 Task: Create Workspace Audit and Assurance Services Workspace description Create and manage vendor and supplier diversity initiatives. Workspace type Other
Action: Mouse moved to (286, 63)
Screenshot: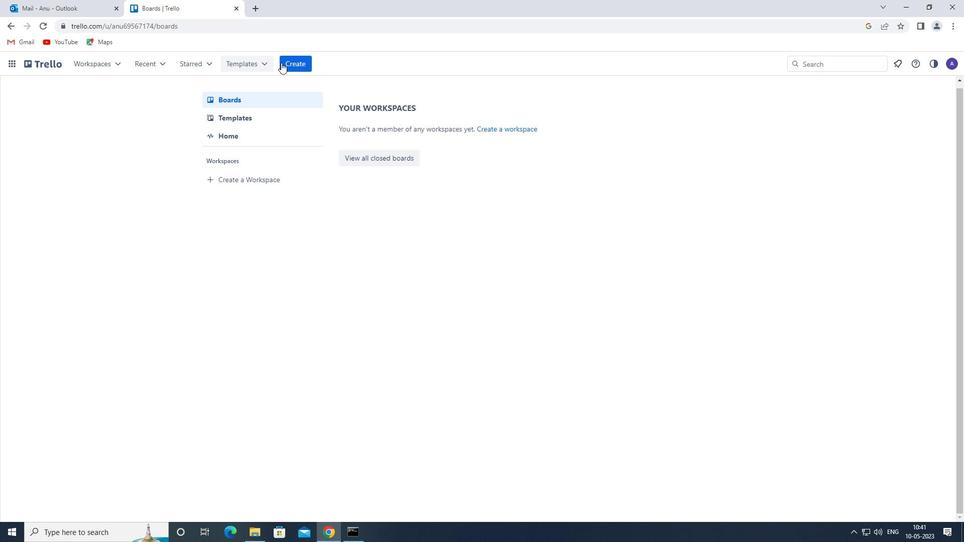 
Action: Mouse pressed left at (286, 63)
Screenshot: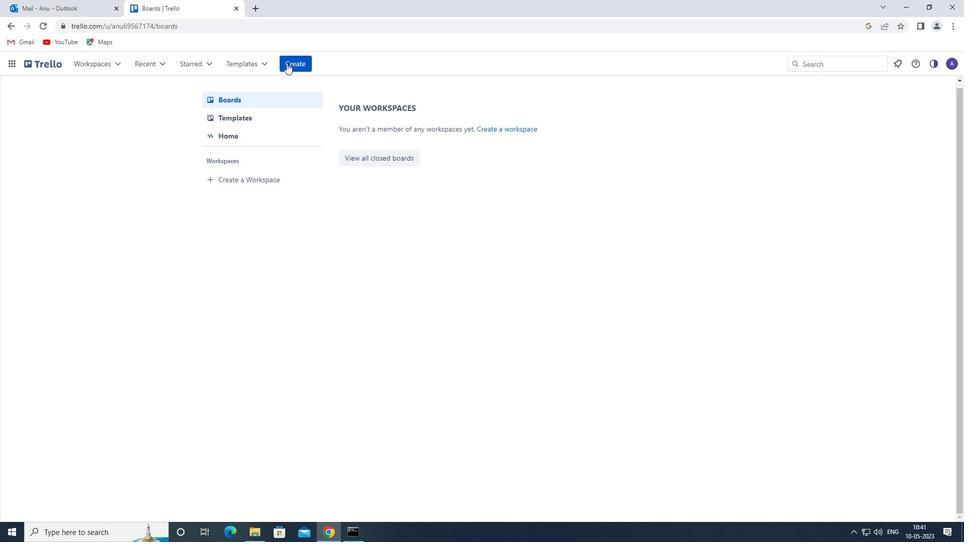 
Action: Mouse moved to (329, 164)
Screenshot: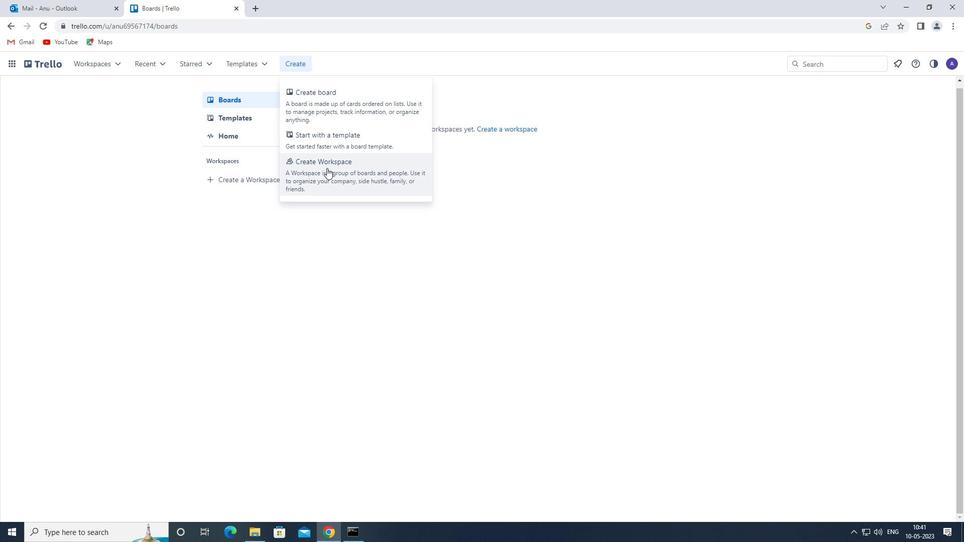 
Action: Mouse pressed left at (329, 164)
Screenshot: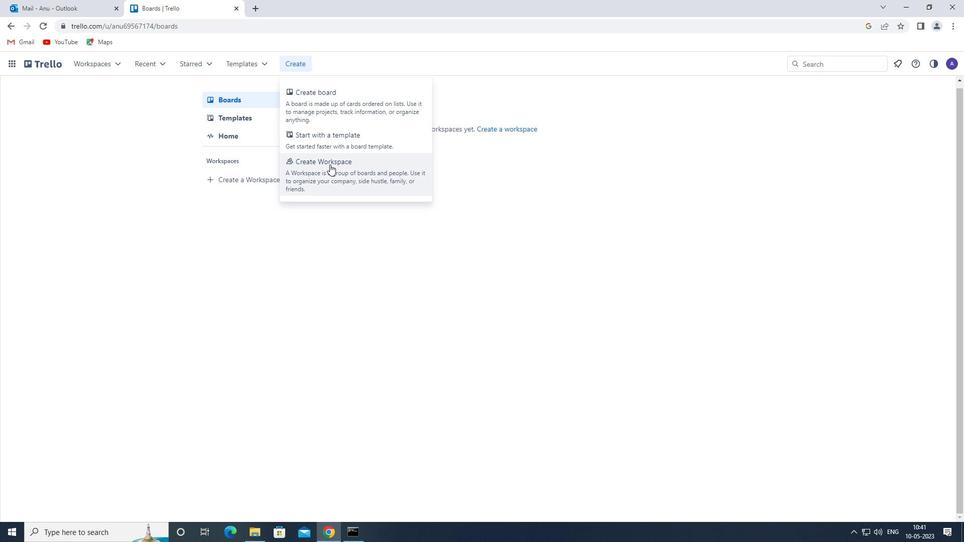 
Action: Mouse moved to (263, 193)
Screenshot: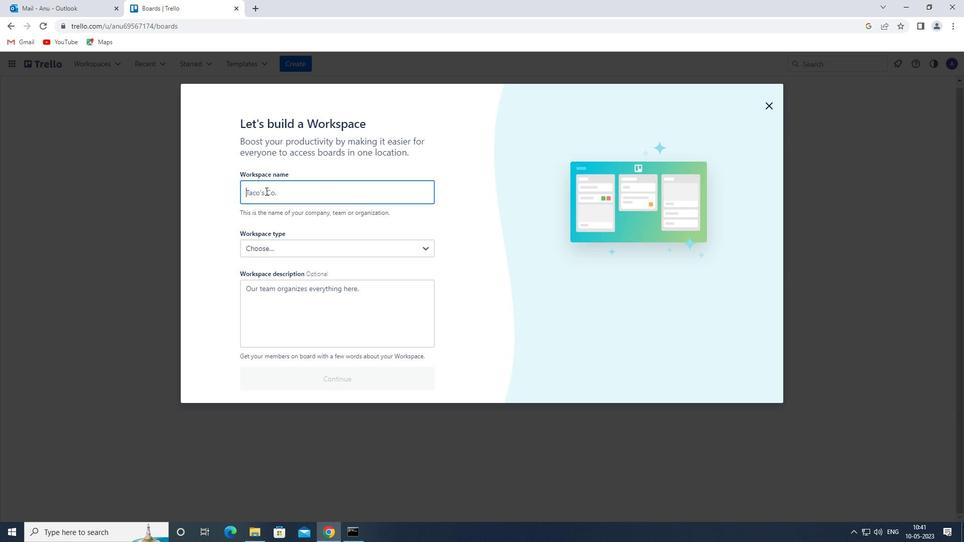 
Action: Mouse pressed left at (263, 193)
Screenshot: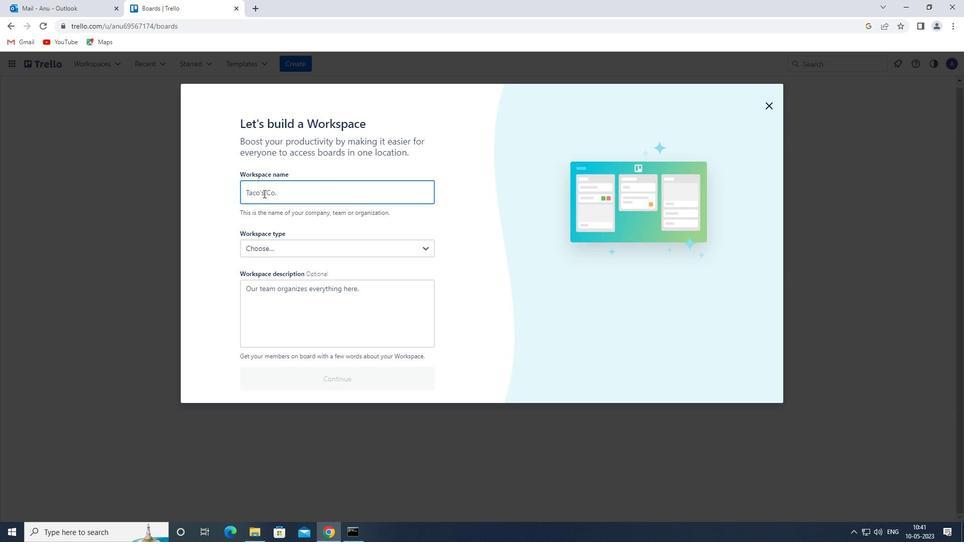 
Action: Key pressed <Key.shift><Key.shift><Key.shift><Key.shift><Key.shift><Key.shift><Key.shift><Key.shift><Key.shift>AUDIT<Key.space>AND<Key.space><Key.shift>ASSURANCE
Screenshot: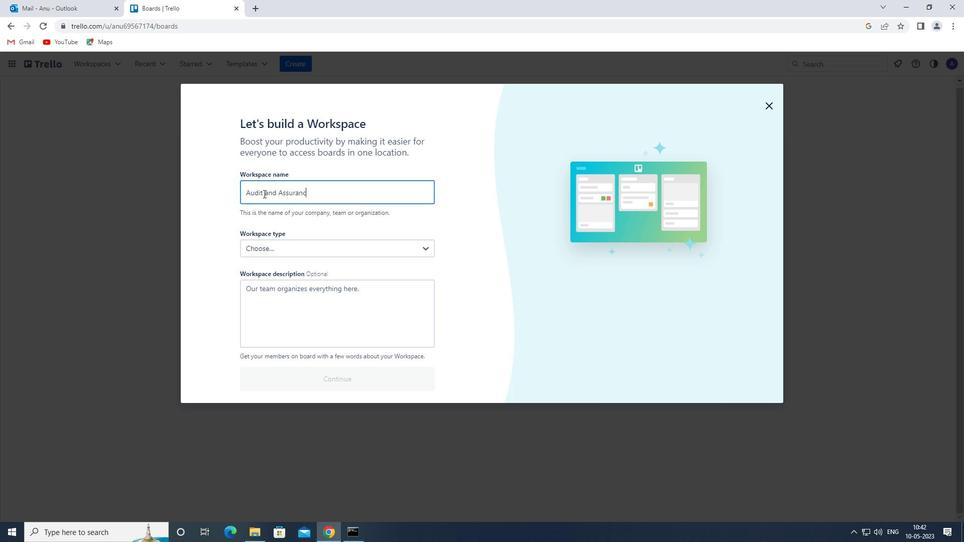 
Action: Mouse moved to (317, 204)
Screenshot: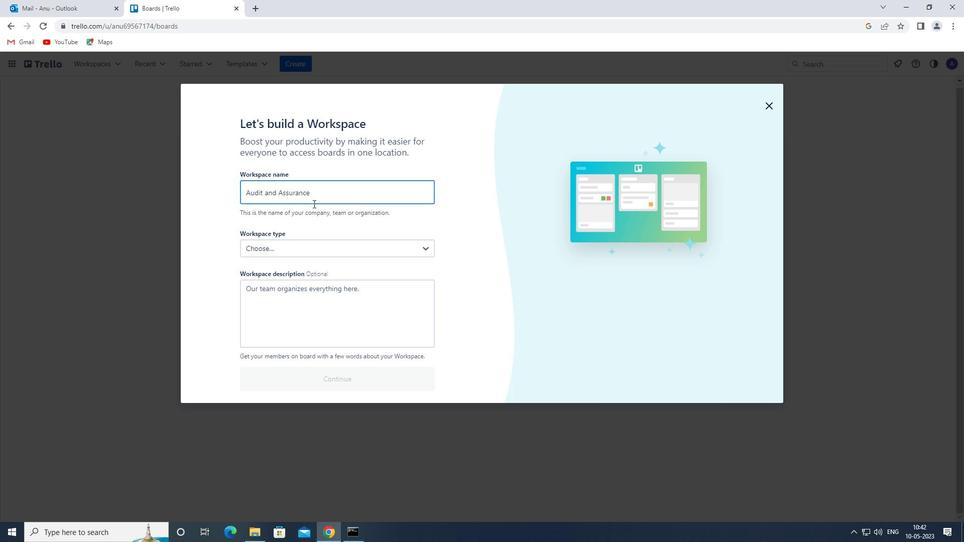 
Action: Key pressed <Key.space><Key.shift>SERVICES
Screenshot: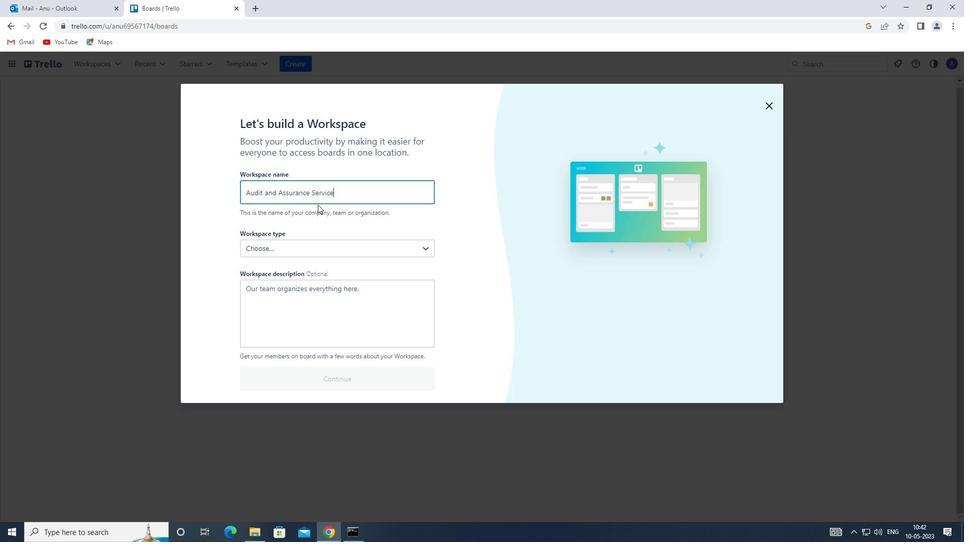 
Action: Mouse moved to (326, 296)
Screenshot: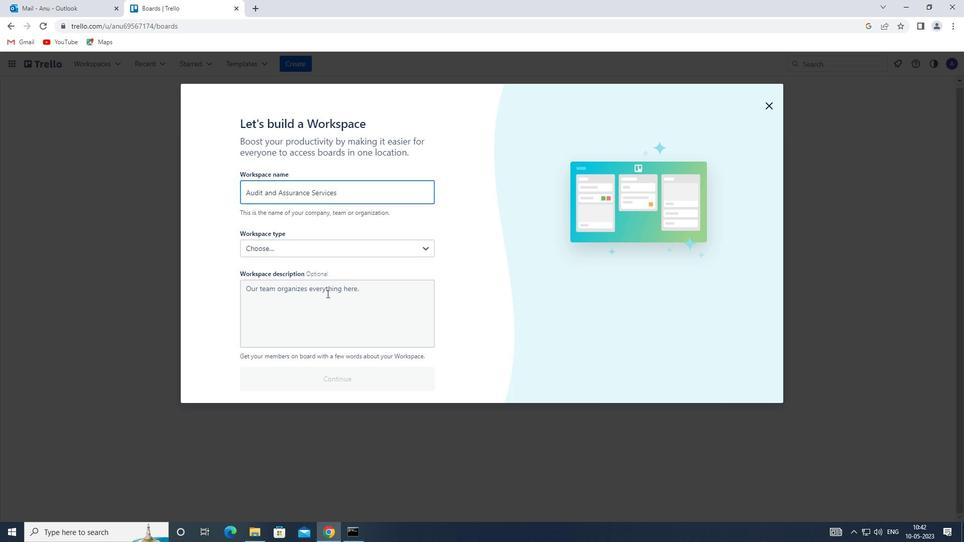 
Action: Mouse pressed left at (326, 296)
Screenshot: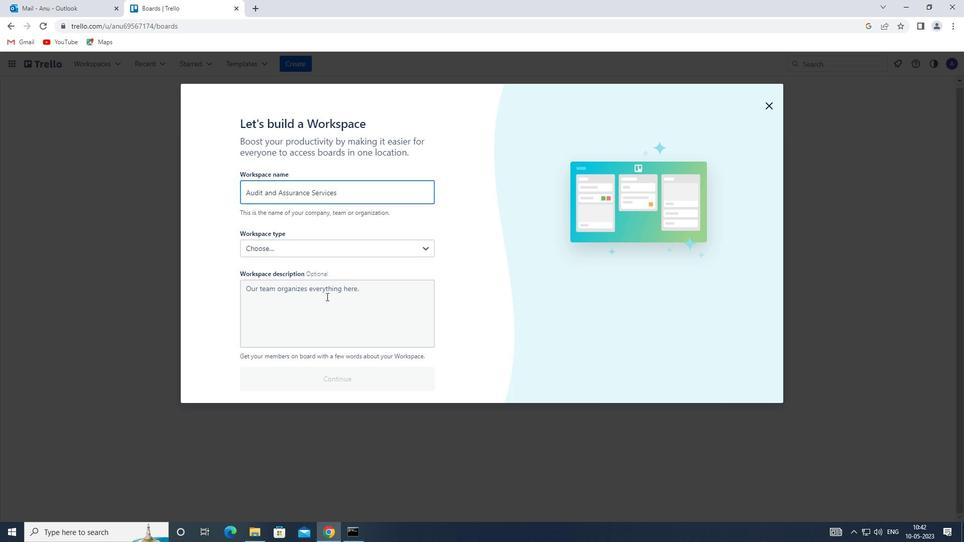 
Action: Key pressed <Key.shift>CREAT<Key.space>AND
Screenshot: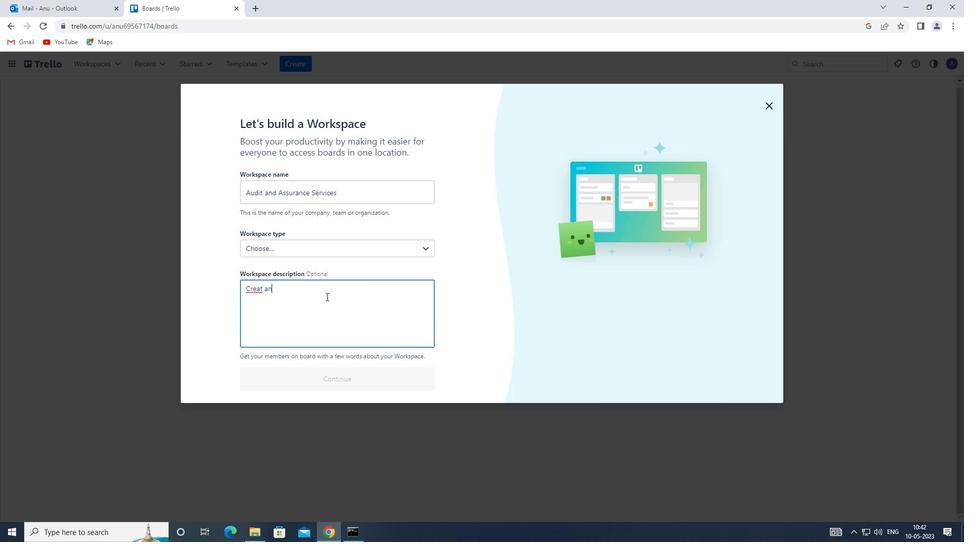 
Action: Mouse moved to (262, 288)
Screenshot: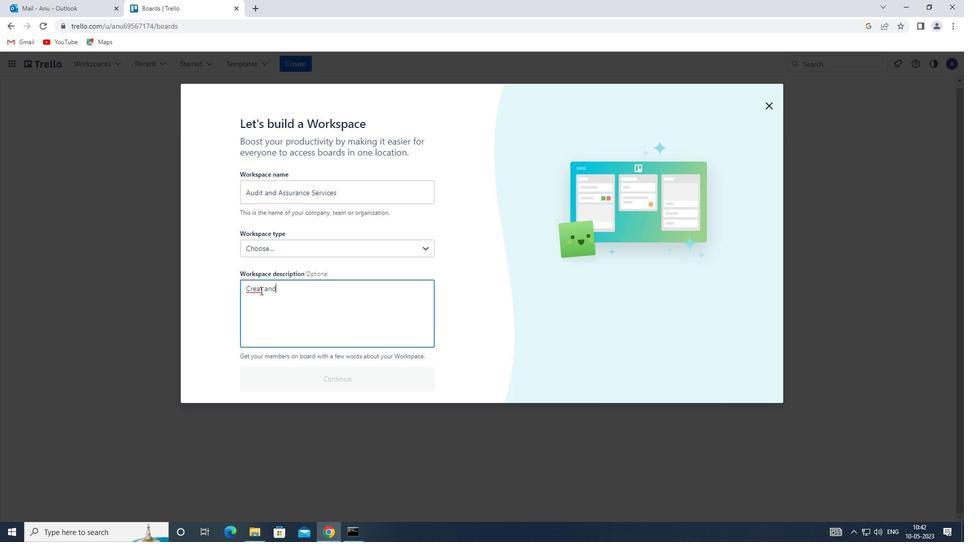 
Action: Mouse pressed left at (262, 288)
Screenshot: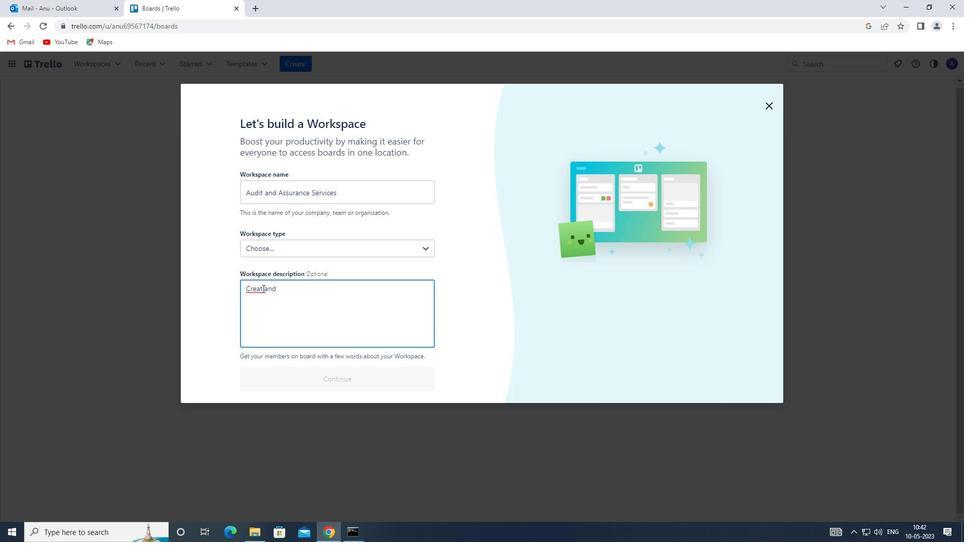 
Action: Mouse moved to (263, 288)
Screenshot: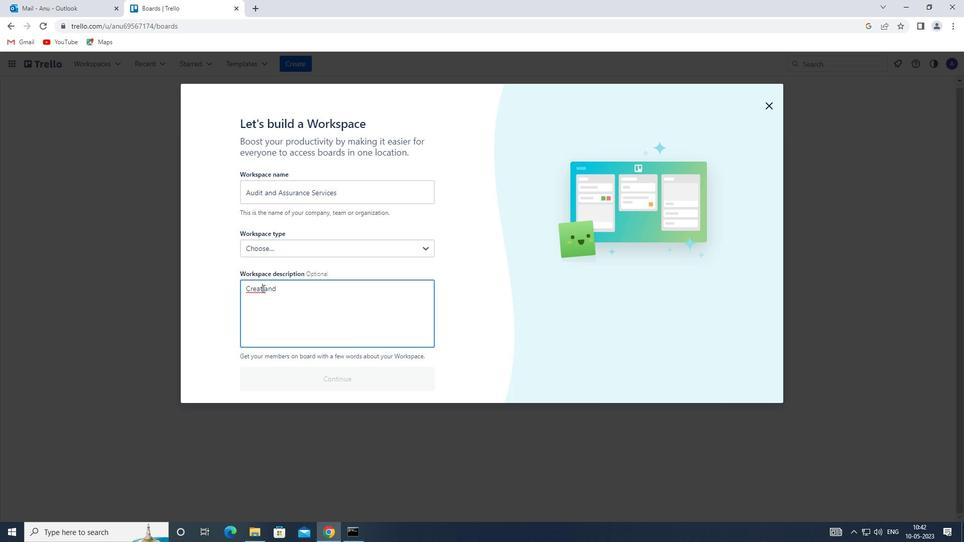 
Action: Key pressed E
Screenshot: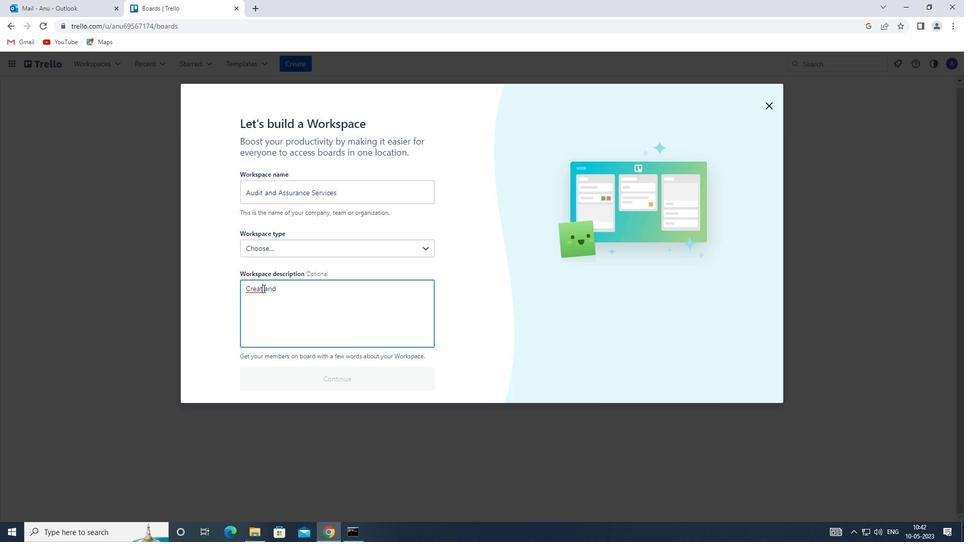 
Action: Mouse moved to (280, 288)
Screenshot: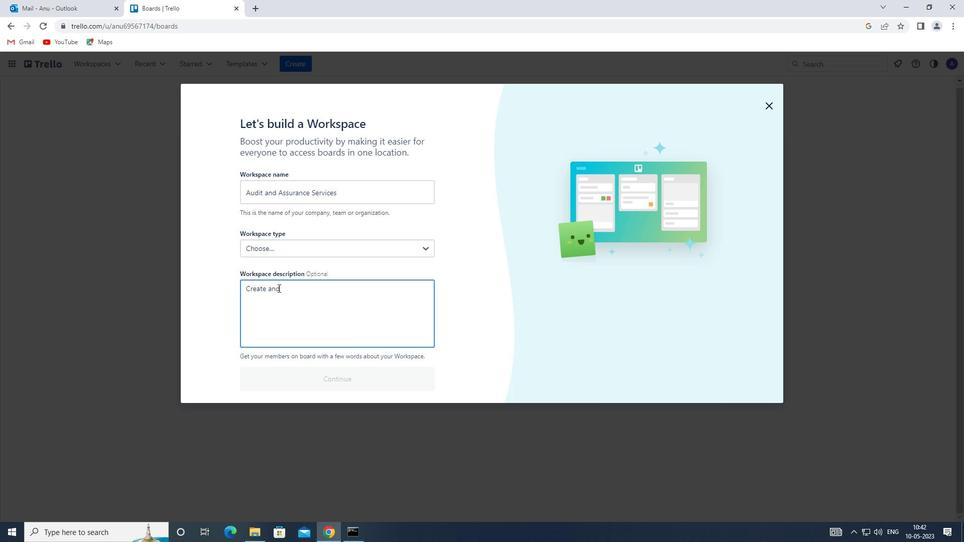 
Action: Mouse pressed left at (280, 288)
Screenshot: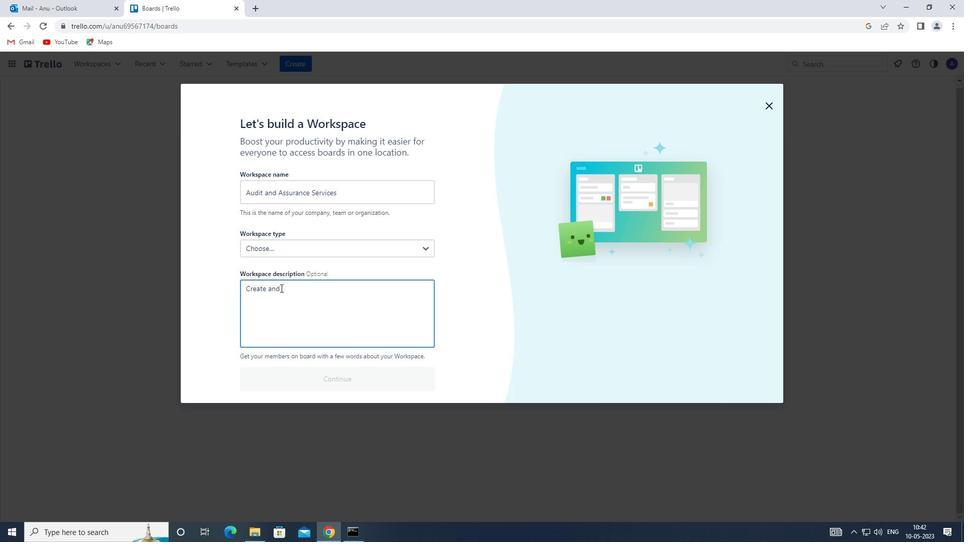 
Action: Key pressed <Key.space><Key.shift><Key.shift><Key.shift><Key.shift><Key.shift><Key.shift><Key.shift><Key.shift><Key.shift><Key.shift><Key.shift><Key.shift><Key.shift><Key.shift><Key.shift><Key.shift><Key.shift><Key.shift><Key.shift><Key.shift><Key.shift><Key.shift><Key.shift><Key.shift><Key.shift><Key.shift><Key.shift><Key.shift><Key.shift><Key.shift><Key.shift><Key.shift><Key.shift><Key.shift><Key.shift><Key.shift><Key.shift><Key.shift><Key.shift><Key.shift><Key.shift><Key.shift><Key.shift><Key.shift>MANAGE<Key.space><Key.shift>VENDOR<Key.space>AND<Key.space><Key.shift>SUOOL<Key.backspace><Key.backspace><Key.backspace>PPLIER<Key.space>DIVERSITY<Key.space>INITIATIVES
Screenshot: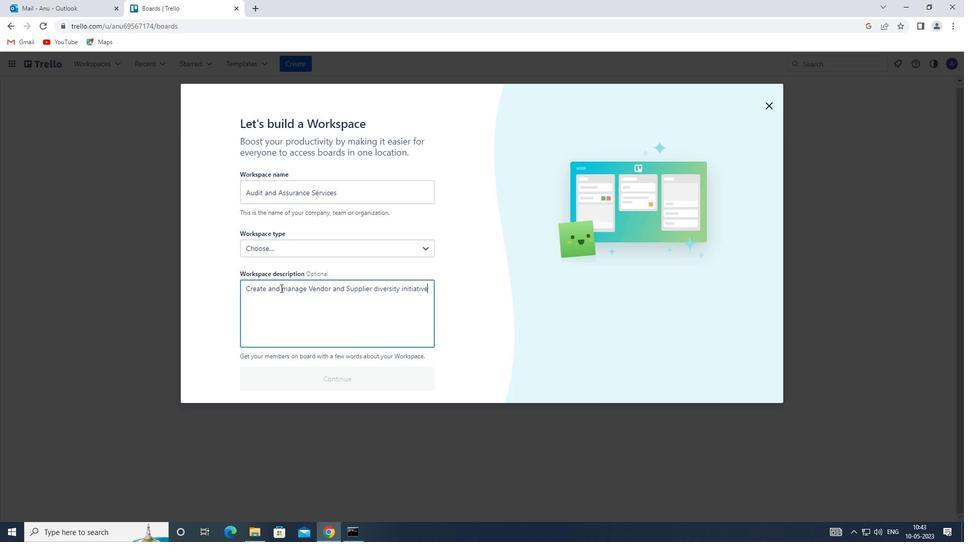 
Action: Mouse moved to (360, 245)
Screenshot: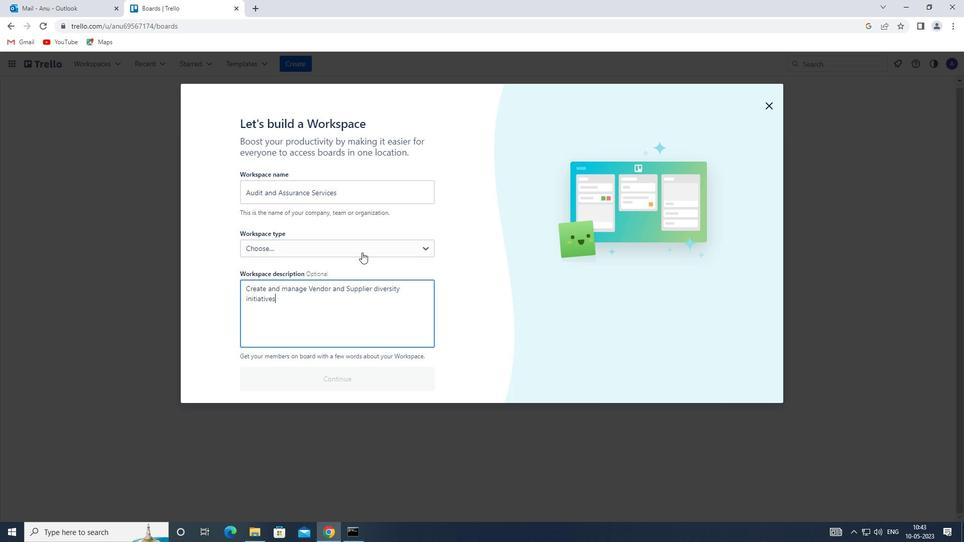 
Action: Mouse pressed left at (360, 245)
Screenshot: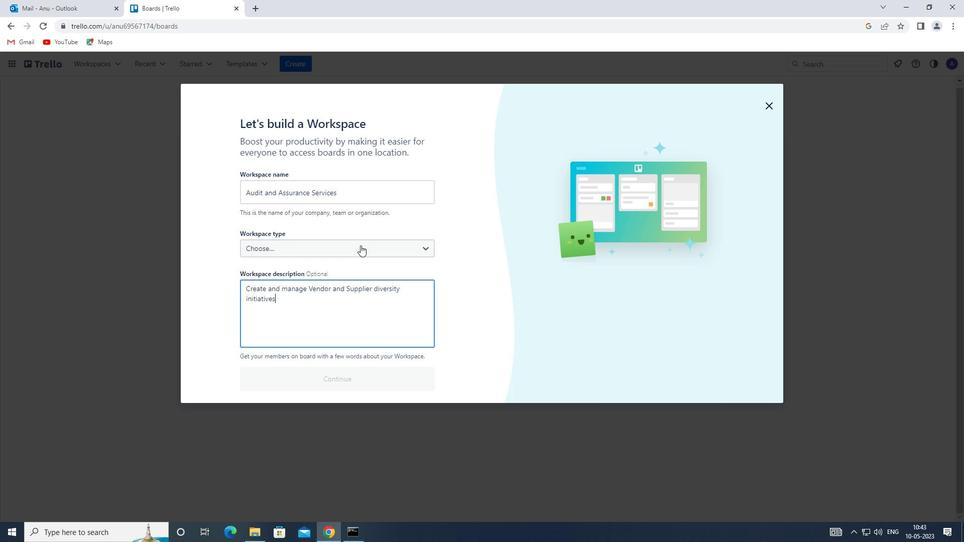 
Action: Mouse moved to (282, 380)
Screenshot: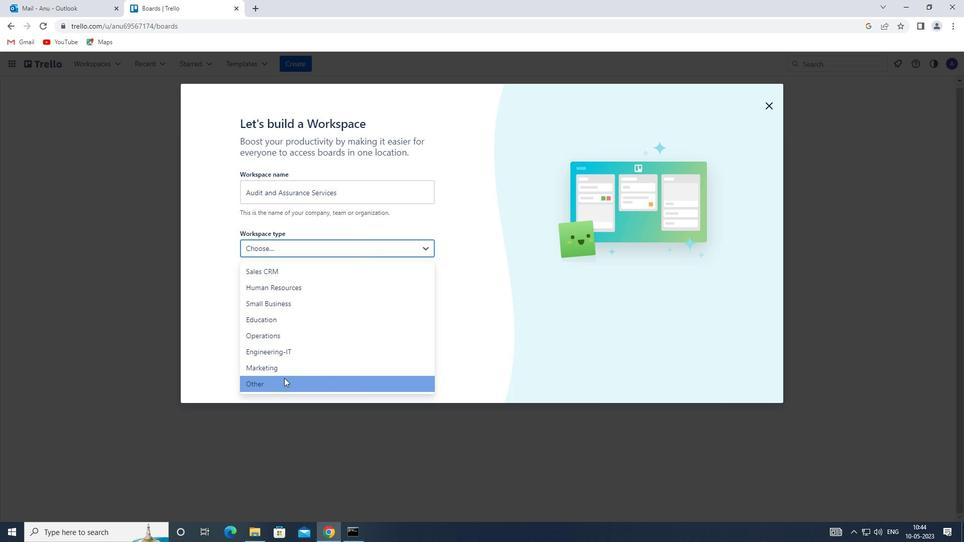 
Action: Mouse pressed left at (282, 380)
Screenshot: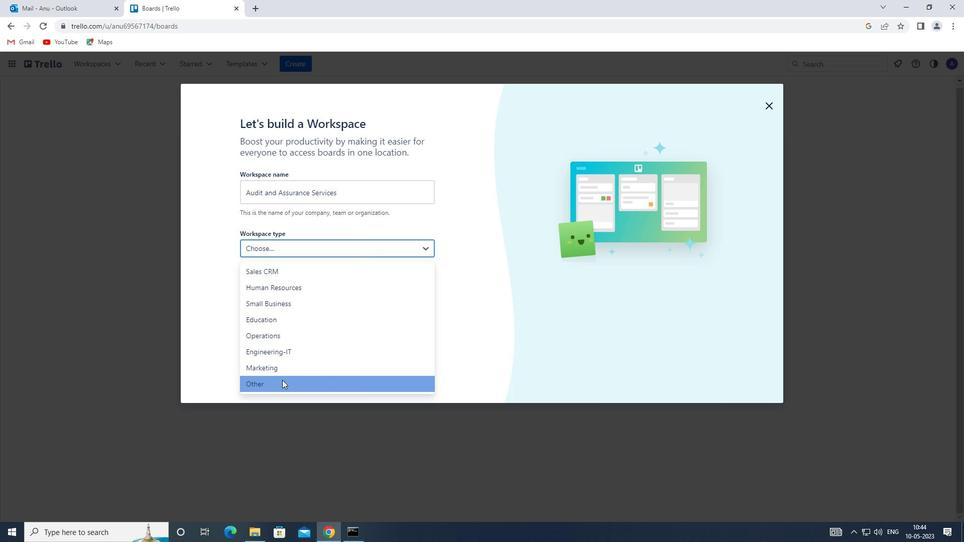 
Action: Mouse moved to (315, 380)
Screenshot: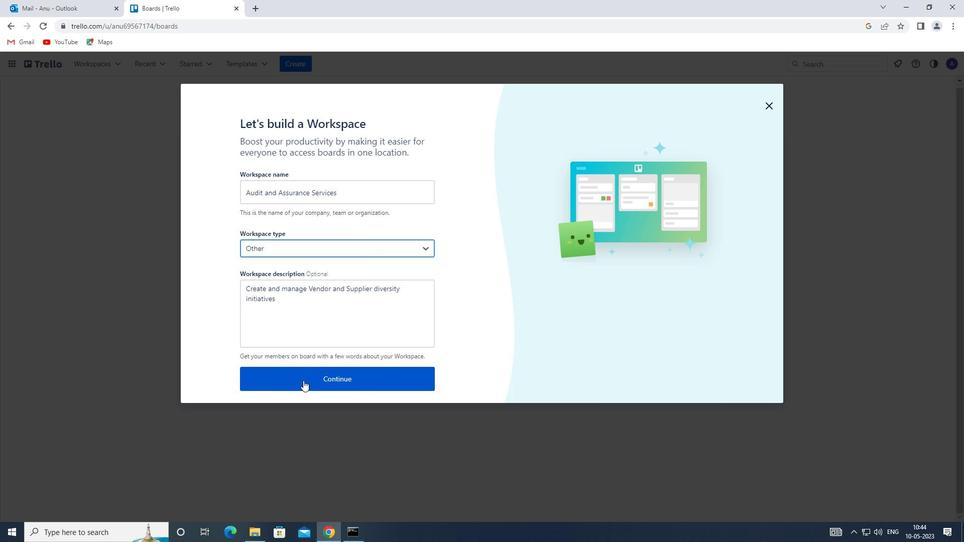 
Action: Mouse pressed left at (315, 380)
Screenshot: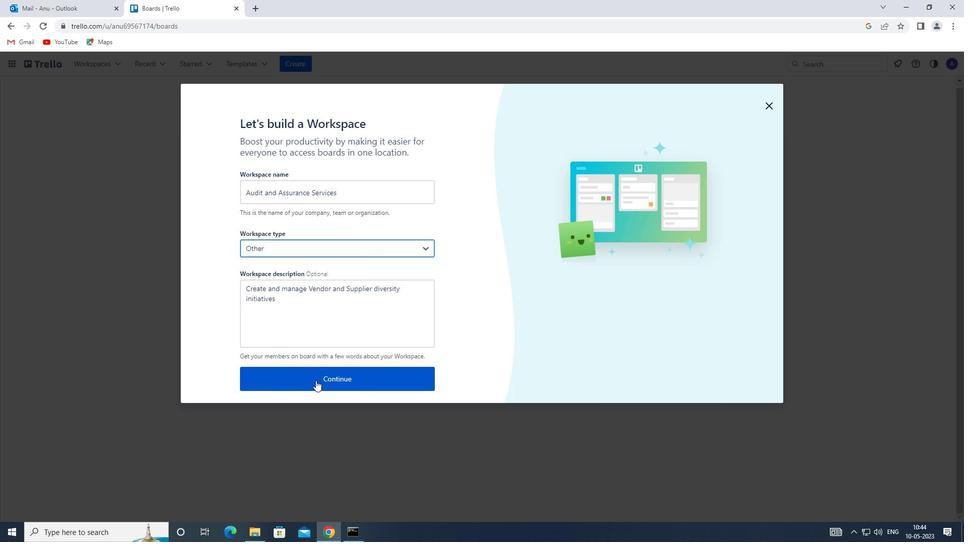 
